 Task: Â Split a video into multiple parts.
Action: Mouse moved to (457, 325)
Screenshot: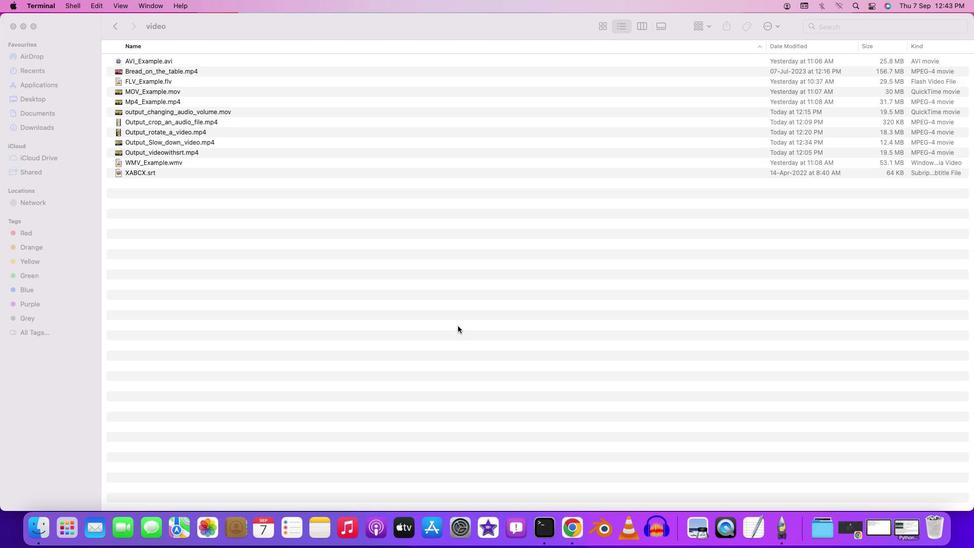 
Action: Mouse pressed left at (457, 325)
Screenshot: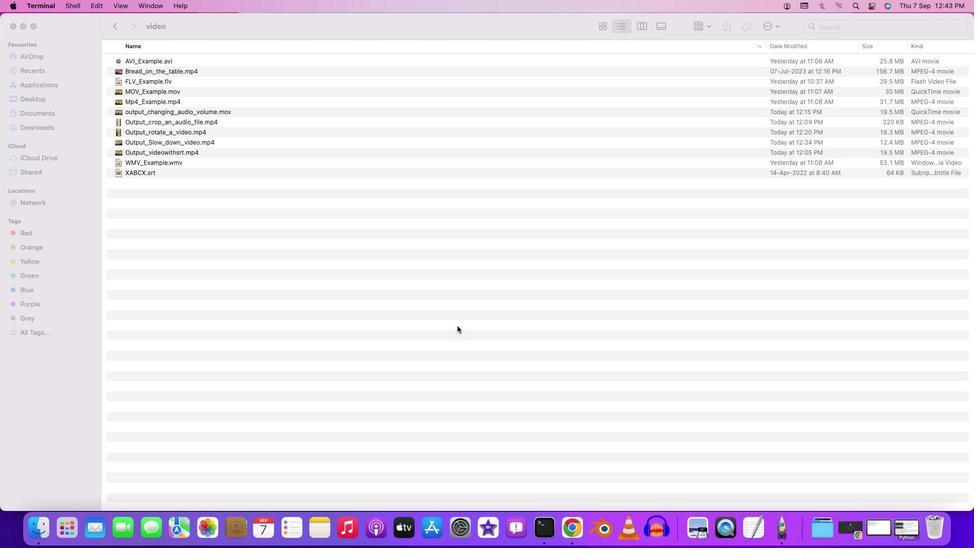 
Action: Mouse moved to (540, 530)
Screenshot: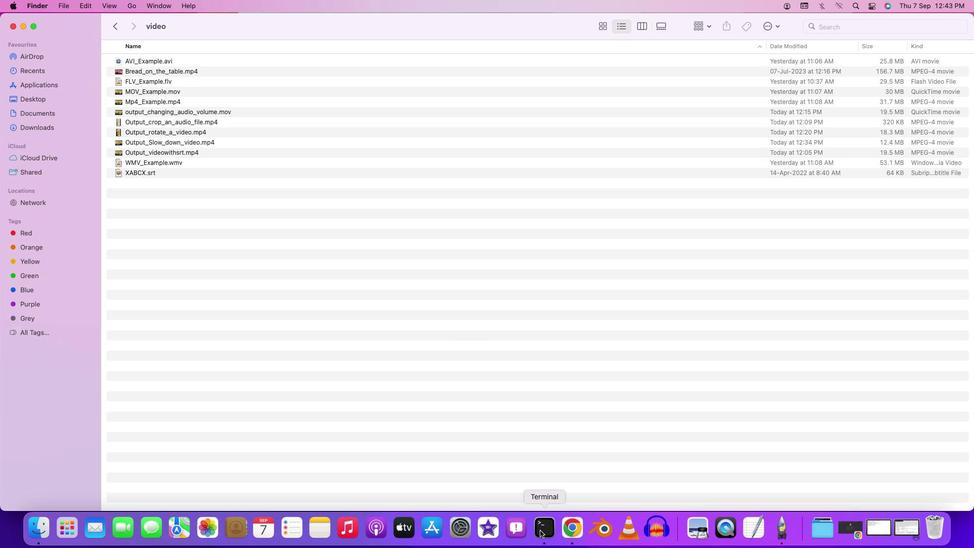 
Action: Mouse pressed right at (540, 530)
Screenshot: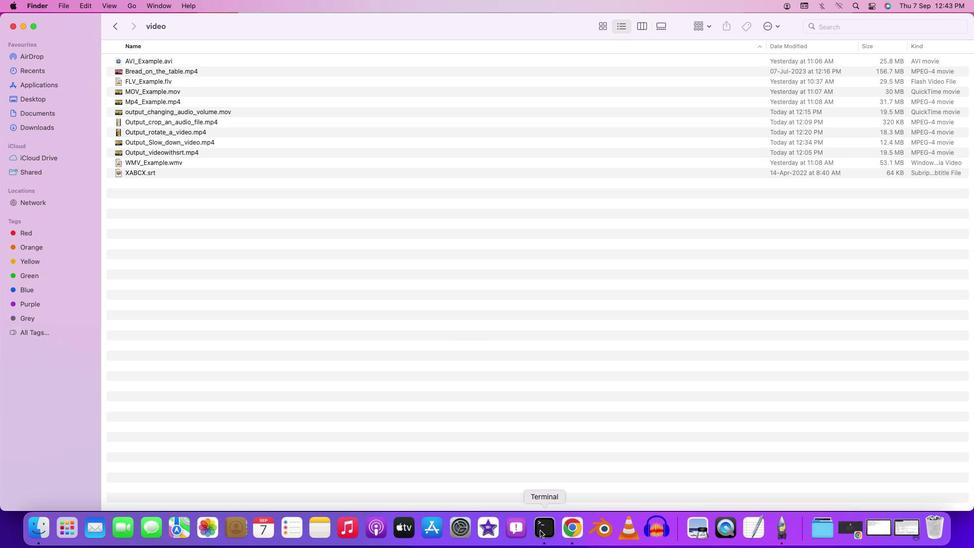 
Action: Mouse moved to (548, 403)
Screenshot: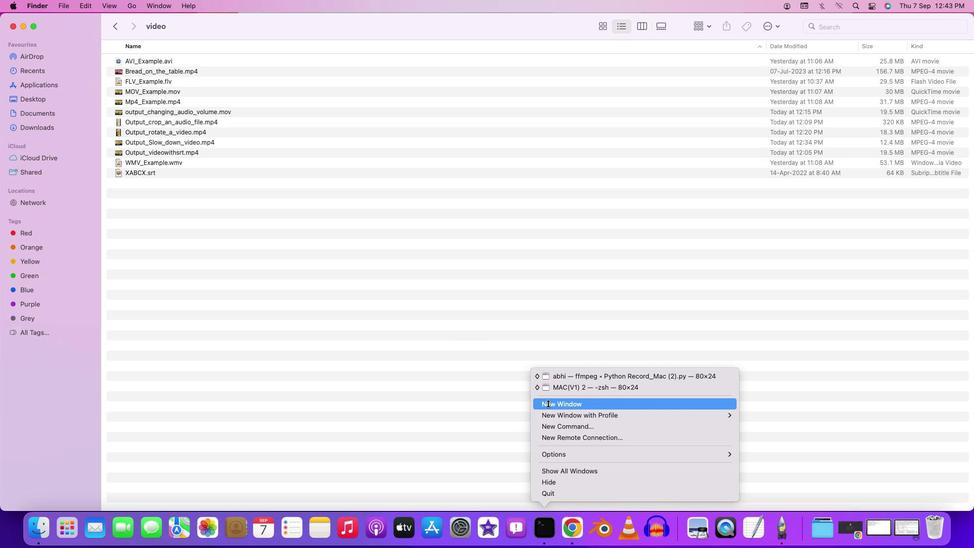 
Action: Mouse pressed left at (548, 403)
Screenshot: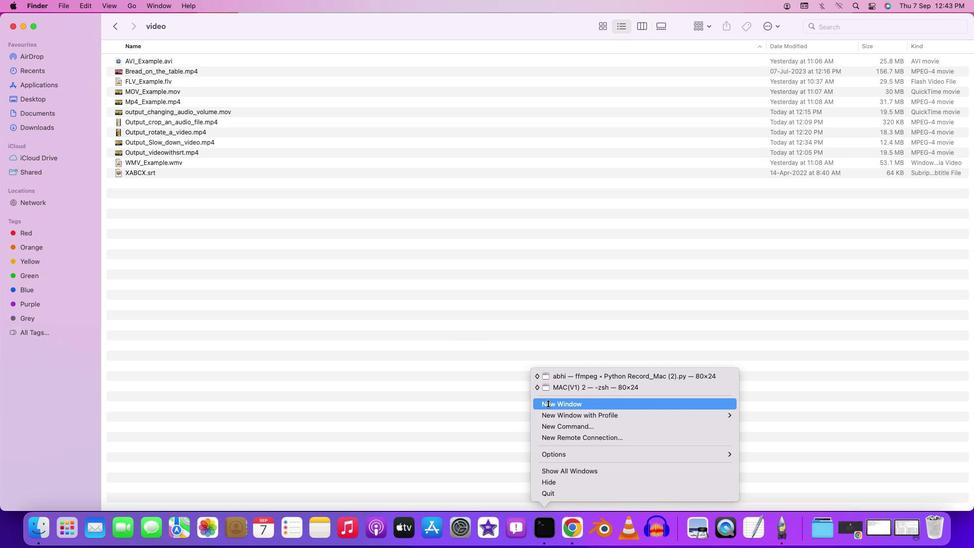 
Action: Mouse moved to (548, 402)
Screenshot: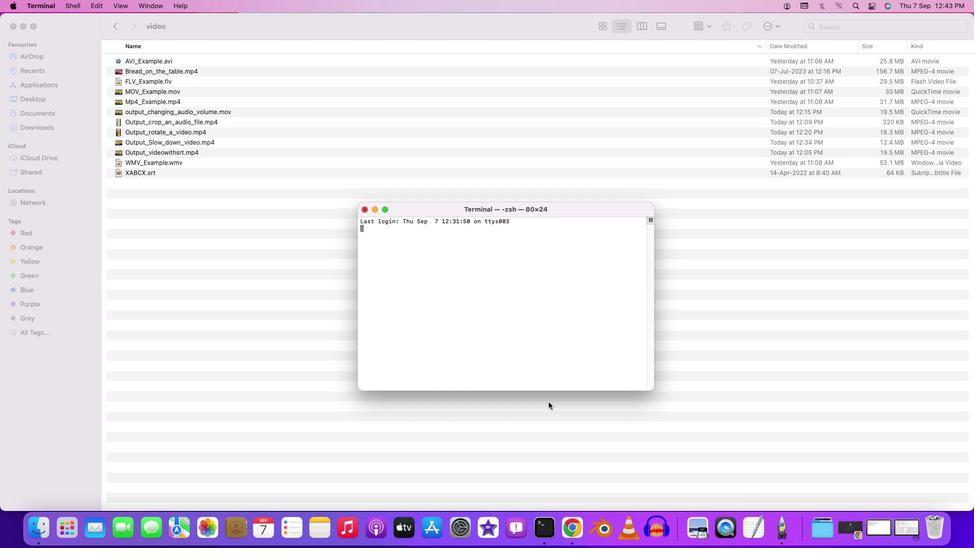 
Action: Key pressed 'c''d'Key.space'd''e''s''k''t''o''p'Key.enter'c''d'Key.spaceKey.shift'F''F''m''p''e''g'Key.enter'c''d'Key.spaceKey.shift'c''o''n''v''e''r''s''i''o''n'Key.enter'c''d'Key.space'v''i''d''e''o'Key.enter'f''f''m''p''e''g'Key.space'-''i'Key.spaceKey.shift'B''r''e''a''d'Key.shift'_''o''n'Key.shift'_''t''h''e'Key.shift'_'Key.shift't''a''b''l''e''.''m''p''4'Key.space'-''s''s'Key.space'0''0'Key.shift':''0''0'Key.shift':''0''0'Key.space'-''t'Key.space'0''0'Key.shift':''0''2'Key.shift':''0''0'Key.space'-''c''v'Key.backspaceKey.shift':''v'Key.space'c''o''p''y'Key.space'-''c'Key.shift':''a'Key.space'c''o''p''y'Key.space'o''u''t''p''u''t''p''a''r''t''1''.''m''p''4'Key.space'-''-'Key.backspace's''s'Key.space'0''0'Key.shift':''0''2'Key.shift':''3''0'Key.space'-''t'Key.spaceKey.shift')'Key.backspace'0''0'Key.shift':''0''2'Key.shift':'';'Key.backspace'0''0'Key.space'-''c'Key.shift':''v'Key.space'c''o''p''y'Key.space'-''c'Key.shift':''a'Key.space'c''o''p''y'Key.space'o''u''t''p''u''t''p''a''r''t''2''.''m''p''4'Key.space'-''s''s'Key.space'0''0'Key.shift':''0''5'Key.shift':''0''0'Key.space'-''t'Key.space'0''0'Key.shift':''0''2'Key.shift':''0''0'Key.space'-''c'Key.shift':''v'Key.space'c''o''p''y'Key.space'-''c'Key.shift':''a'Key.space'c''o''p''y'Key.spaceKey.shift'O''u'Key.backspaceKey.backspace'o''u''t''p''u''t''p''a''r''3'Key.backspace't''3'Key.spaceKey.backspace'.''m''p''3'Key.backspace'4'Key.enter
Screenshot: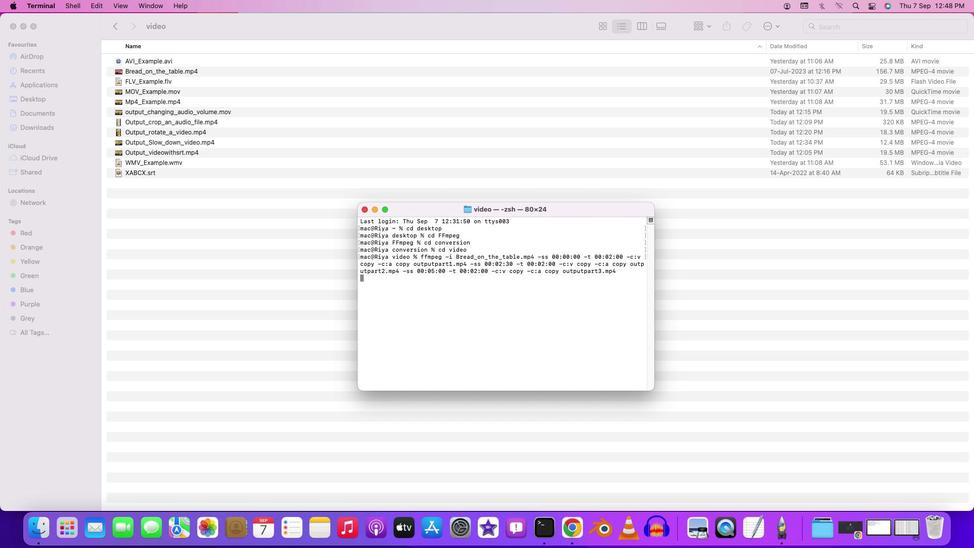 
Action: Mouse moved to (499, 383)
Screenshot: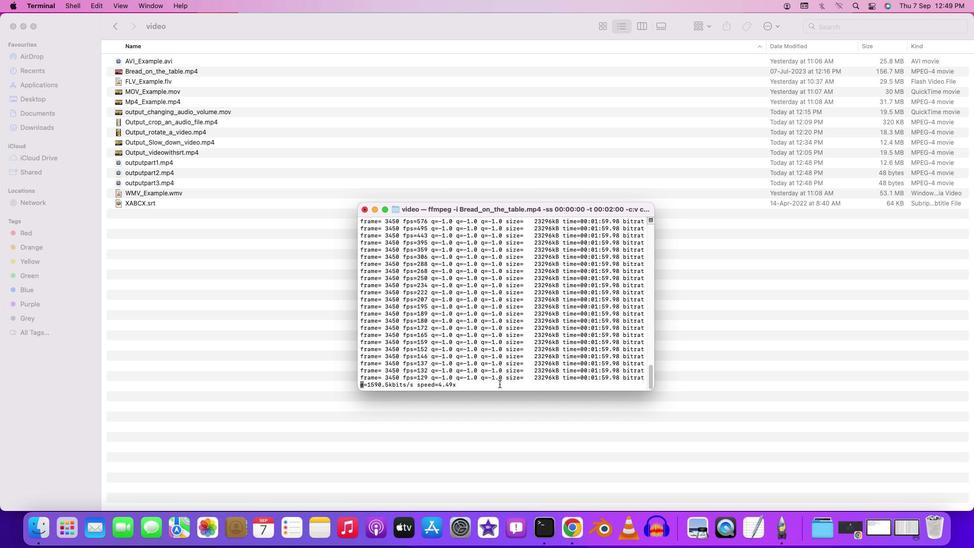 
